 Task: Create New Vendor with Vendor Name: Palm Printing, Billing Address Line1: 9311 Jones Drive, Billing Address Line2: Marshalltown, Billing Address Line3: NY 10974
Action: Mouse moved to (178, 41)
Screenshot: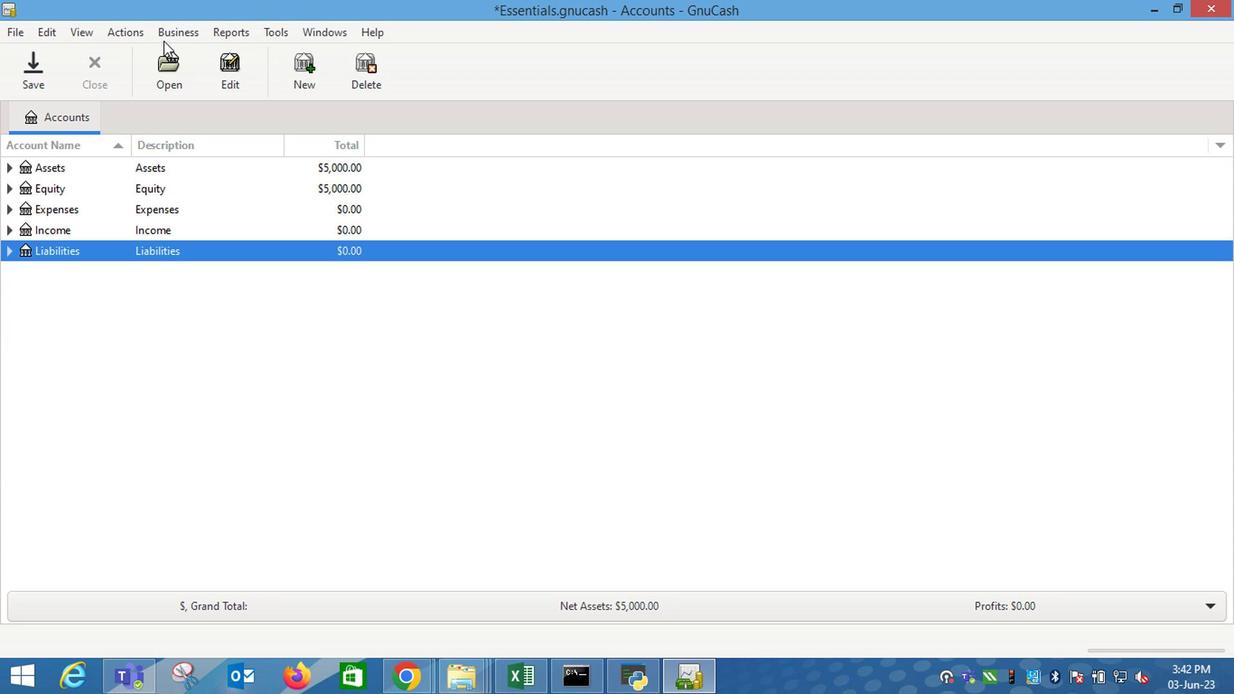 
Action: Mouse pressed left at (178, 41)
Screenshot: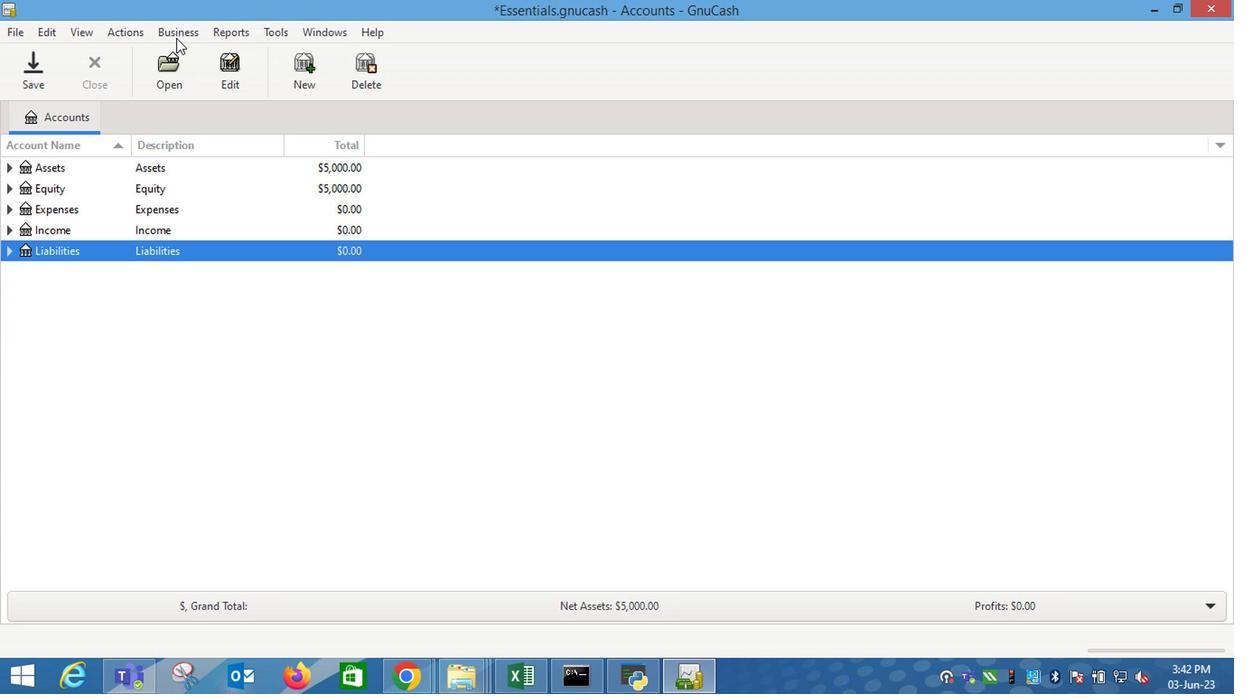 
Action: Mouse moved to (413, 93)
Screenshot: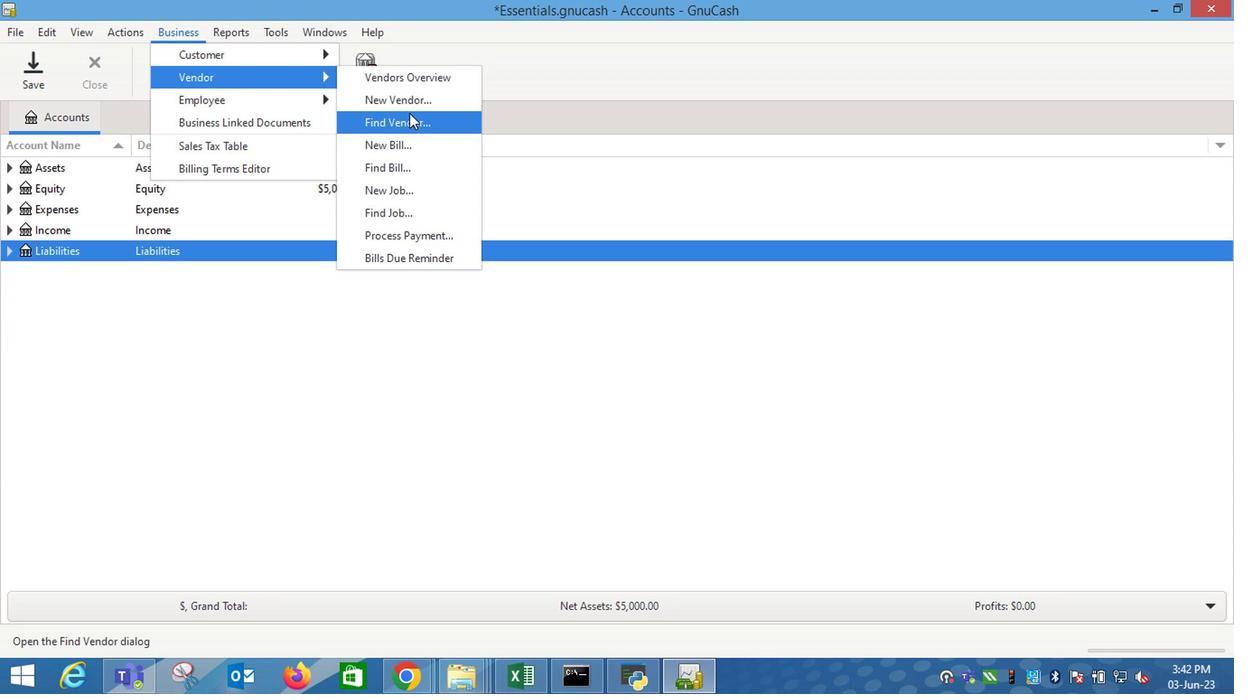 
Action: Mouse pressed left at (413, 93)
Screenshot: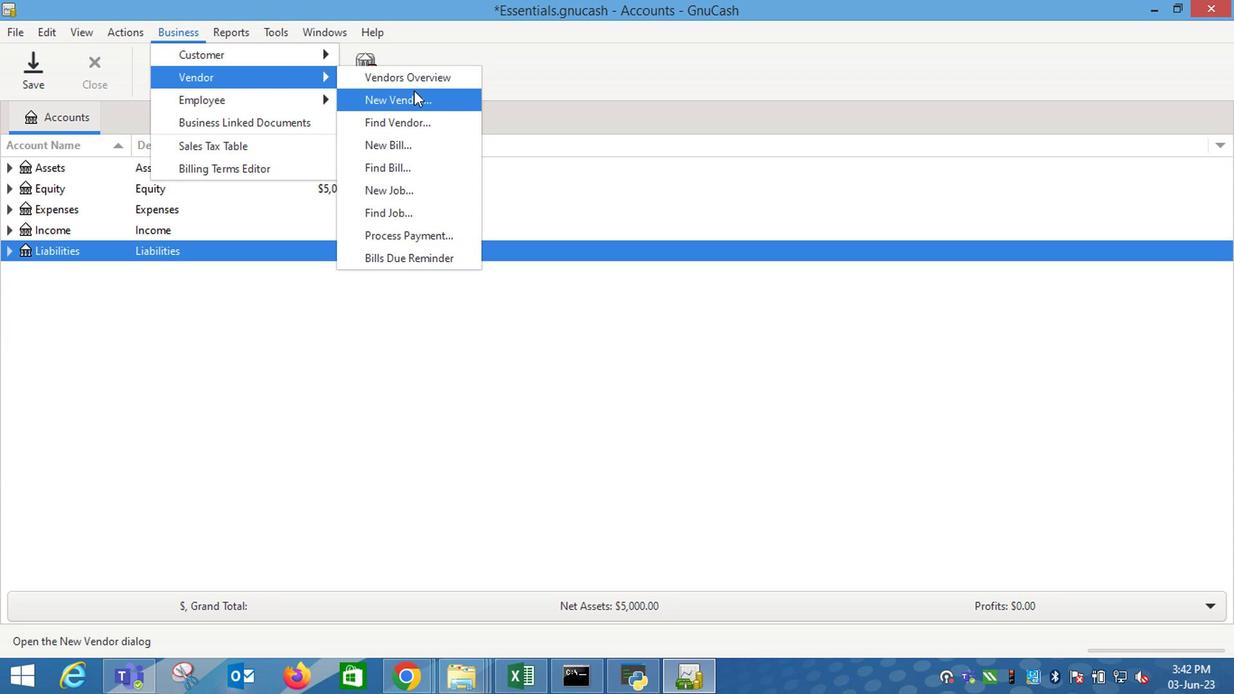 
Action: Mouse moved to (952, 249)
Screenshot: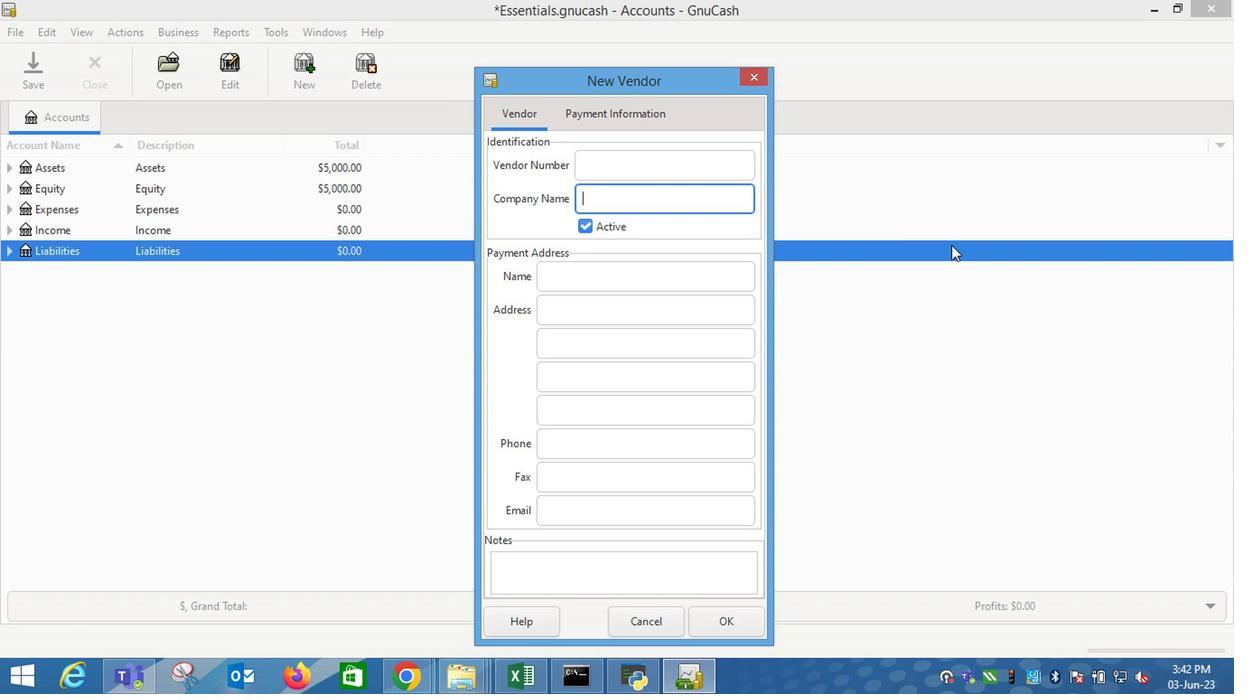 
Action: Key pressed <Key.shift_r><Key.shift_r><Key.shift_r><Key.shift_r><Key.shift_r><Key.shift_r><Key.shift_r><Key.shift_r><Key.shift_r><Key.shift_r><Key.shift_r><Key.shift_r><Key.shift_r><Key.shift_r><Key.shift_r><Key.shift_r><Key.shift_r><Key.shift_r><Key.shift_r><Key.shift_r><Key.shift_r><Key.shift_r>Palm<Key.space><Key.shift_r>Printing<Key.tab><Key.tab><Key.tab>9311<Key.space><Key.shift_r>Jones<Key.space><Key.shift_r><Key.shift_r><Key.shift_r><Key.shift_r><Key.shift_r><Key.shift_r><Key.shift_r><Key.shift_r><Key.shift_r><Key.shift_r><Key.shift_r>Drive<Key.tab><Key.shift_r>Marshaalltown<Key.tab><Key.shift_r>NY<Key.space>10974
Screenshot: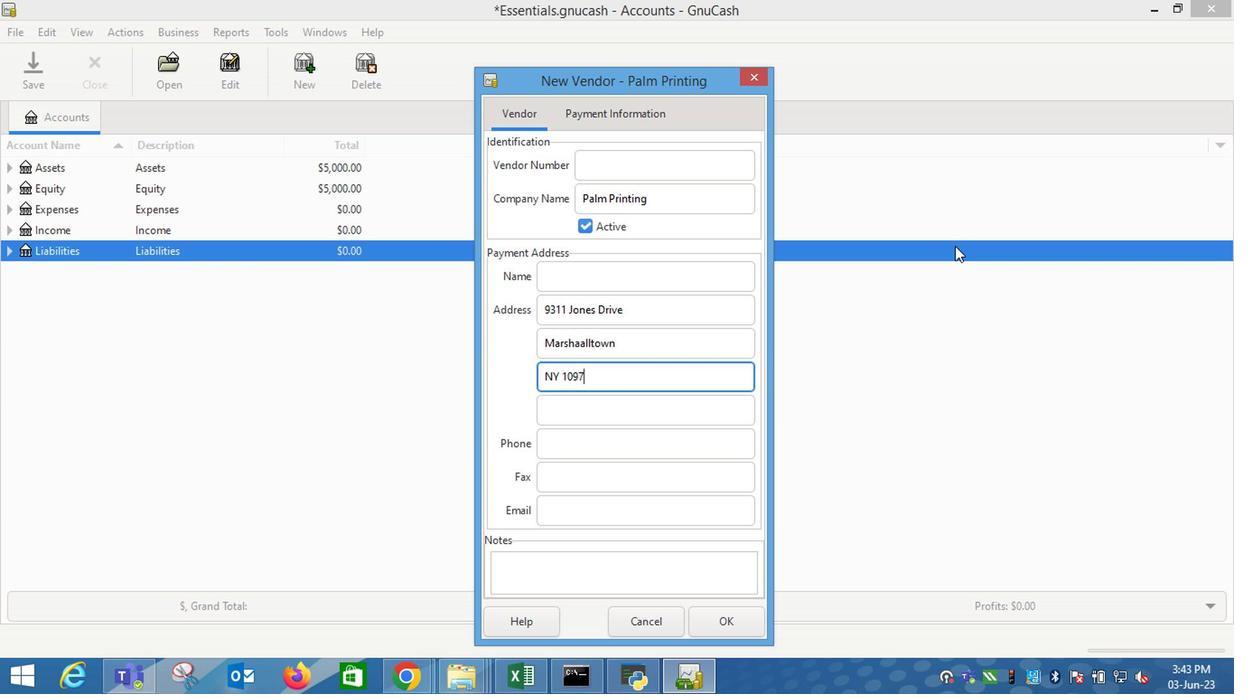 
Action: Mouse moved to (620, 113)
Screenshot: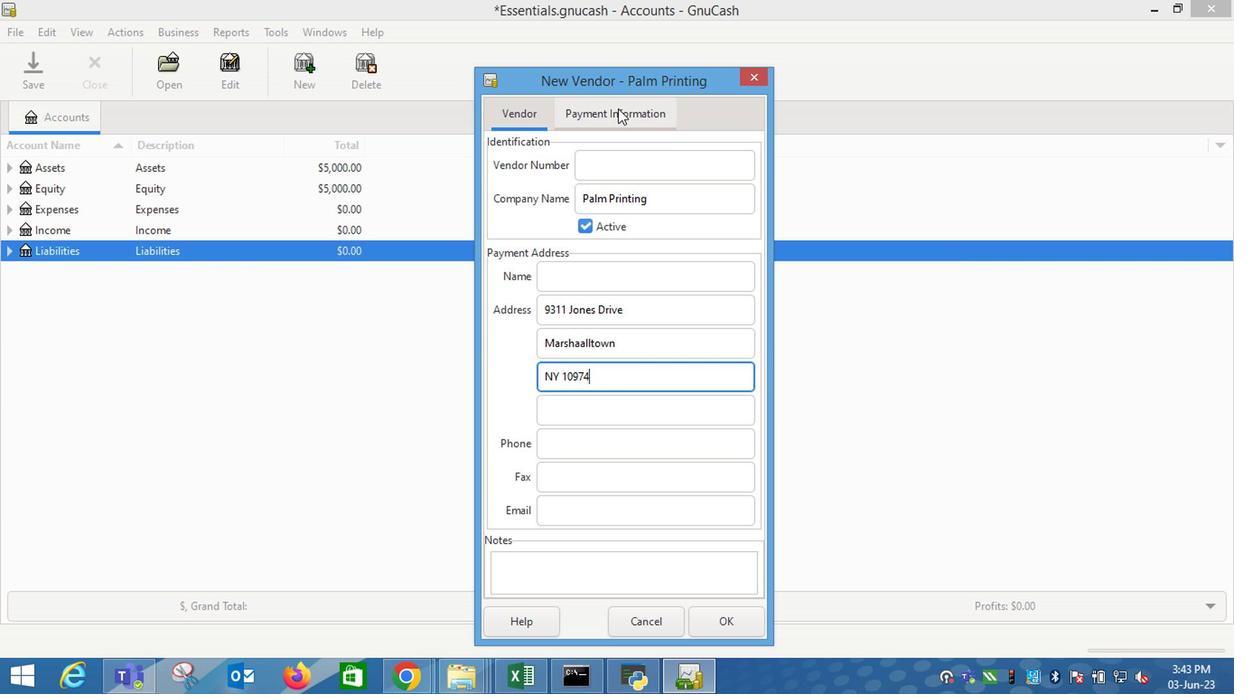
Action: Mouse pressed left at (620, 113)
Screenshot: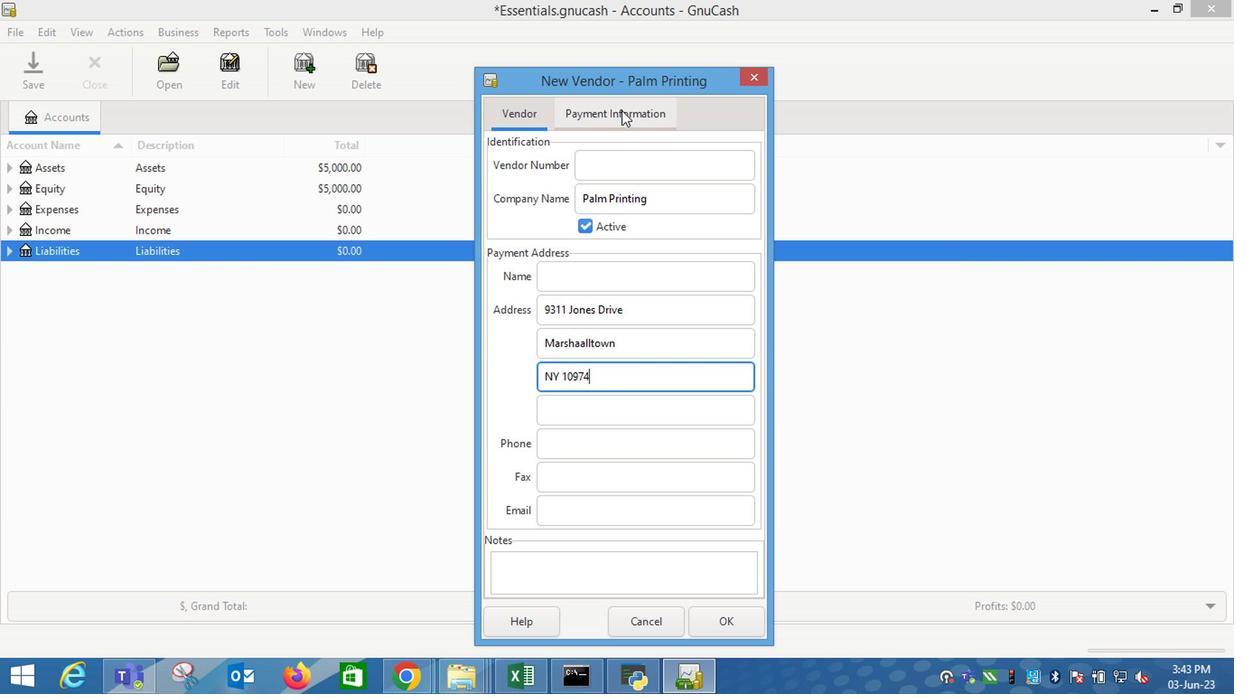 
Action: Mouse moved to (726, 615)
Screenshot: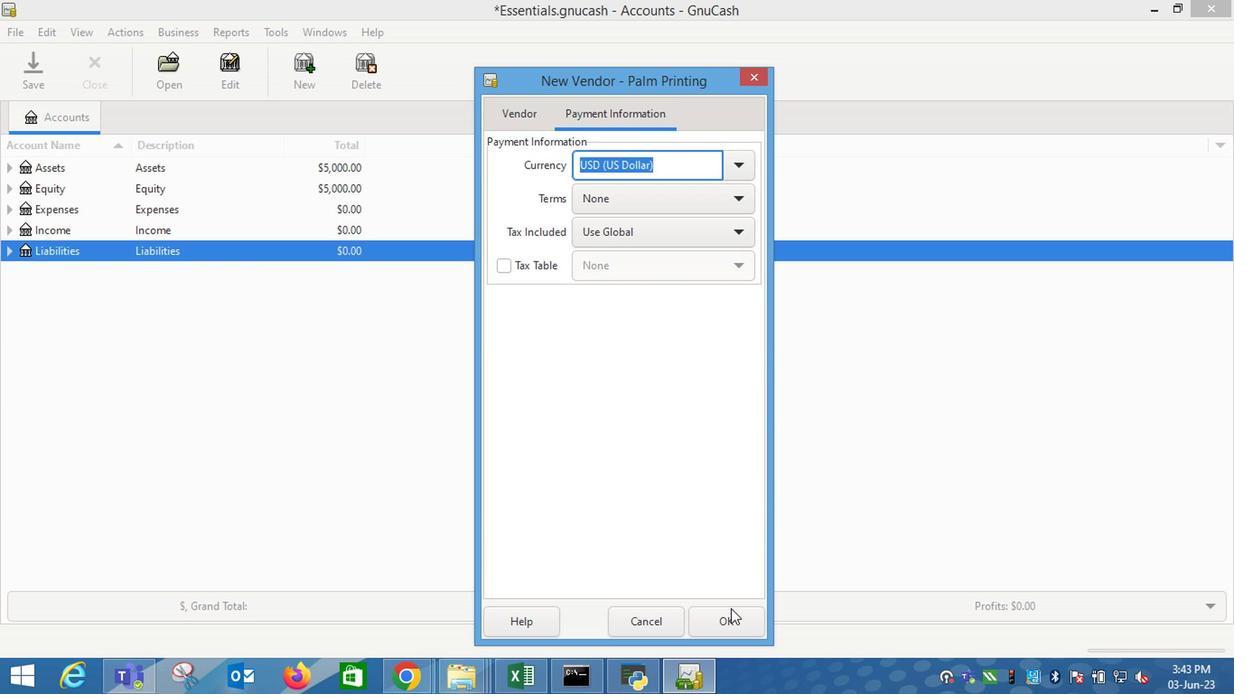
Action: Mouse pressed left at (726, 615)
Screenshot: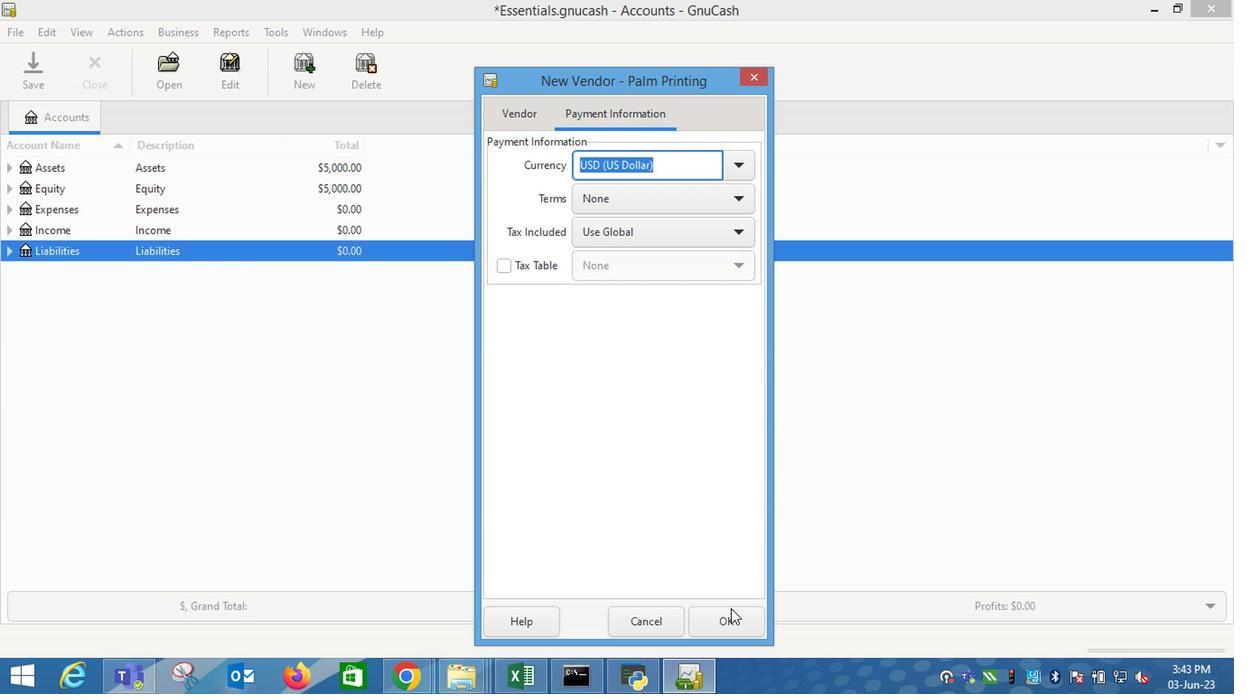 
Action: Mouse moved to (722, 617)
Screenshot: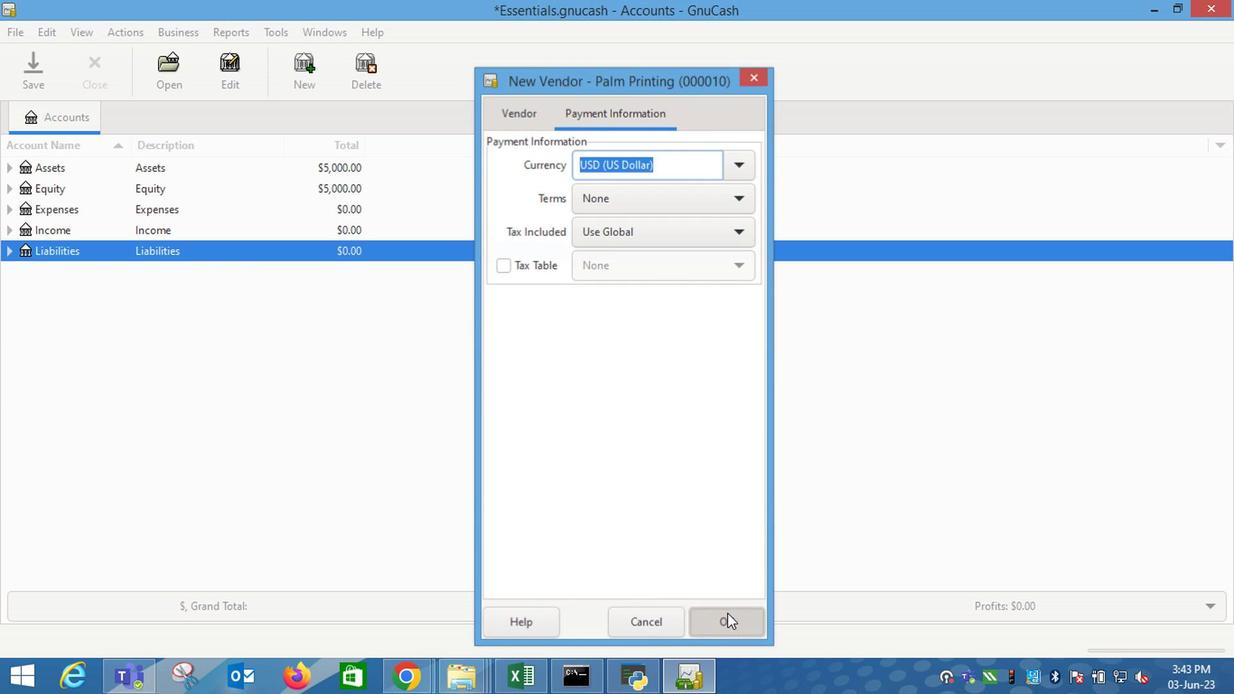 
